 Task: Add Saavy Naturals Sweet Orange Hand Wash to the cart.
Action: Mouse moved to (886, 321)
Screenshot: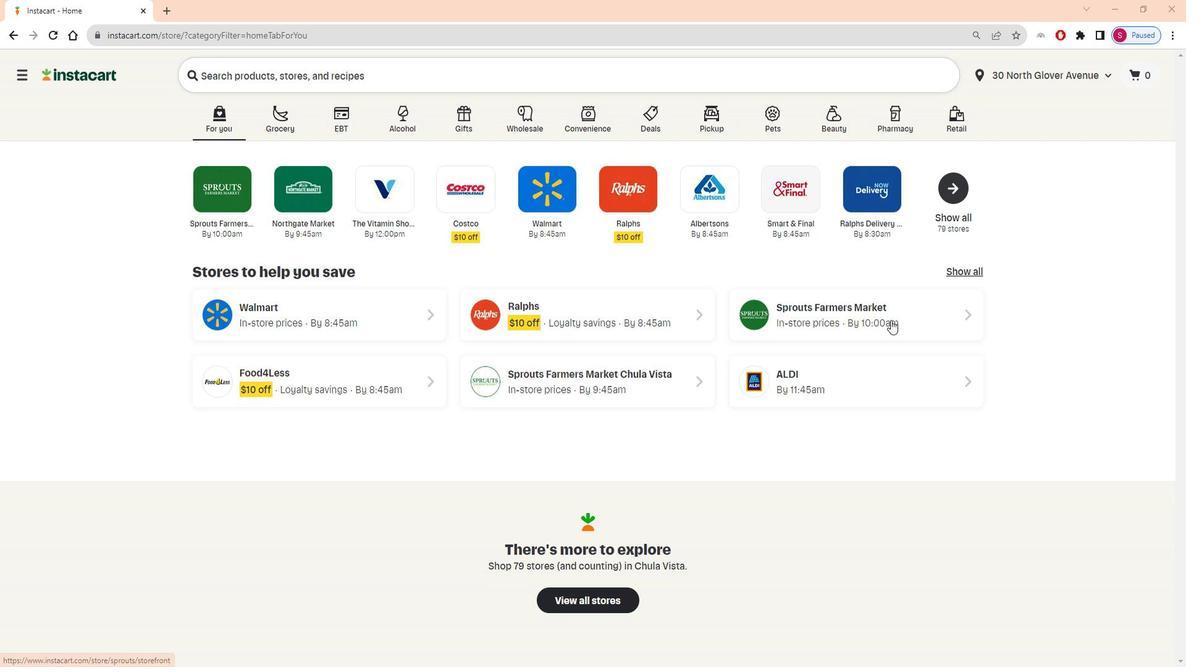 
Action: Mouse pressed left at (886, 321)
Screenshot: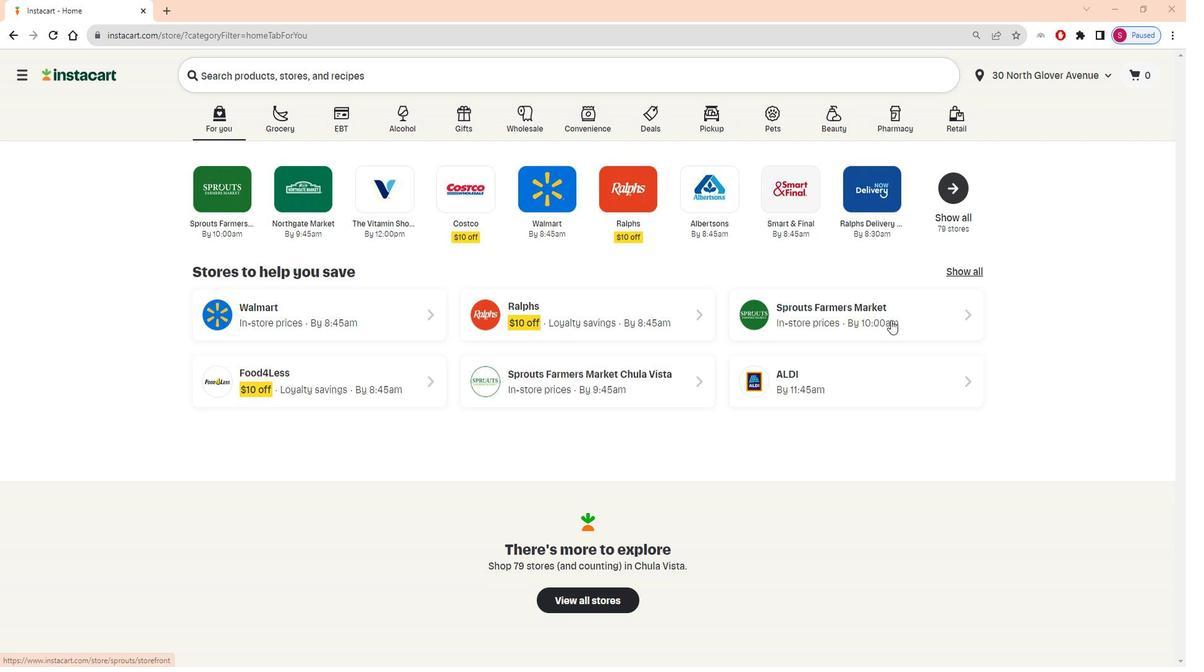 
Action: Mouse moved to (64, 496)
Screenshot: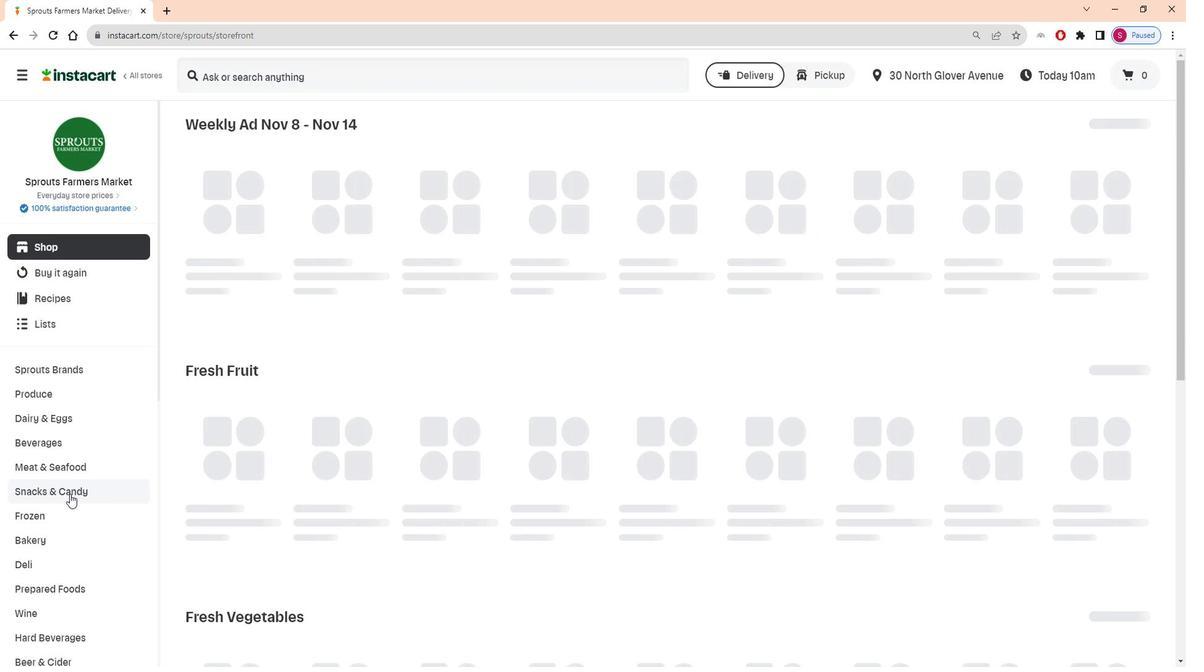 
Action: Mouse scrolled (64, 496) with delta (0, 0)
Screenshot: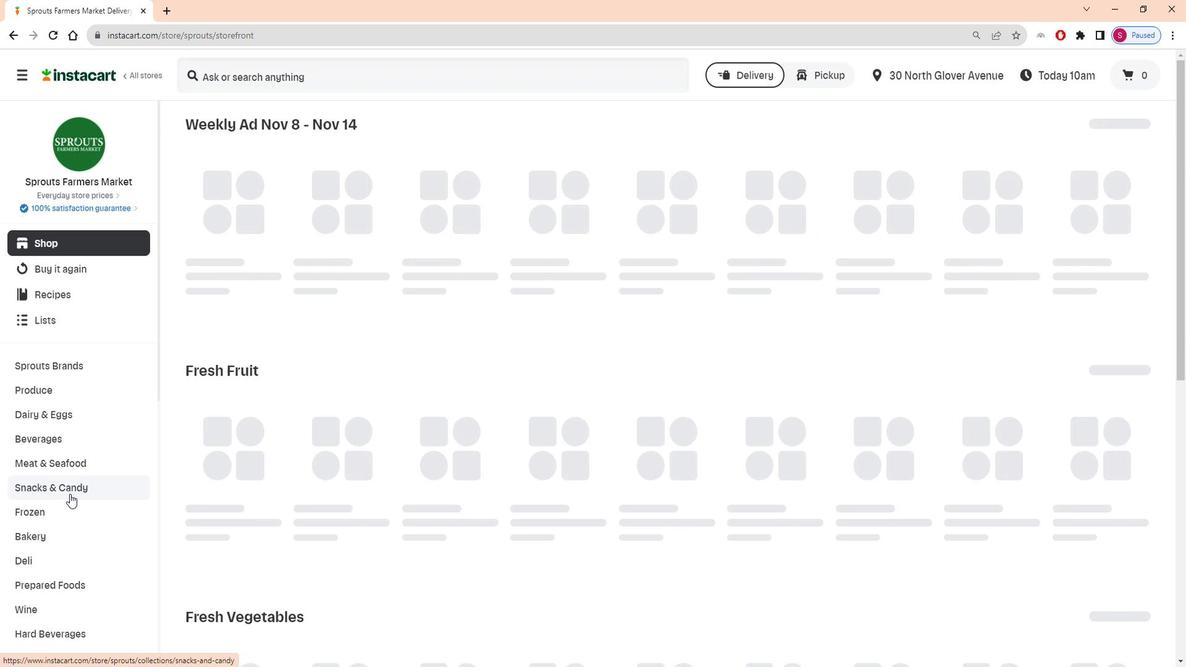 
Action: Mouse scrolled (64, 496) with delta (0, 0)
Screenshot: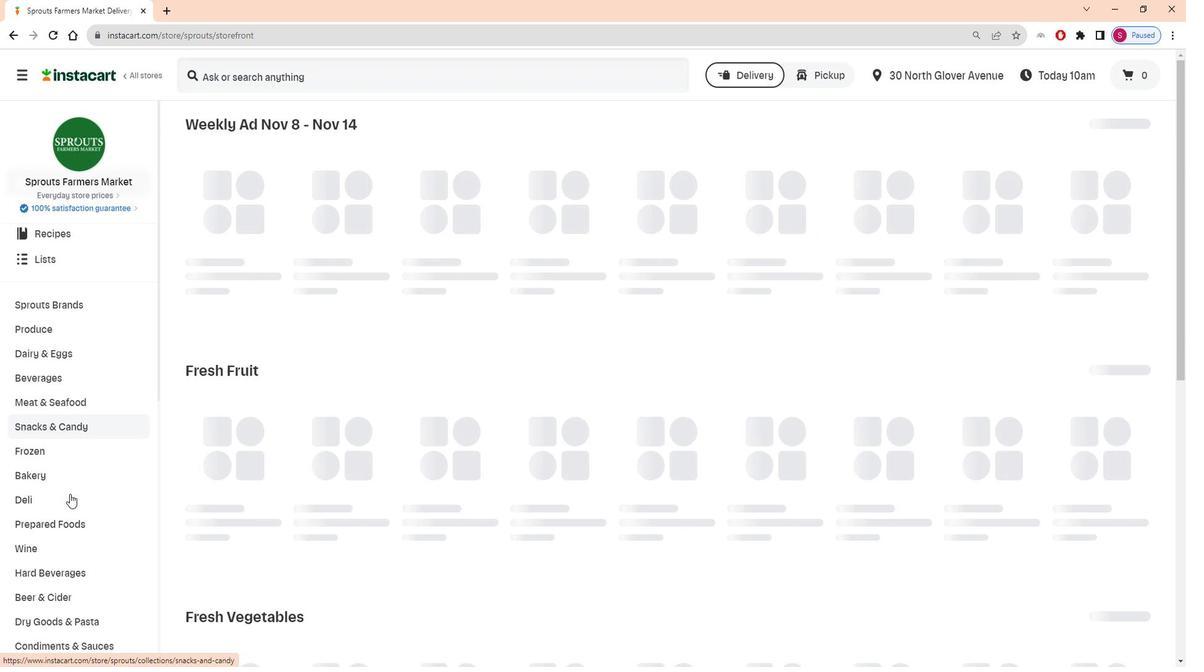 
Action: Mouse scrolled (64, 496) with delta (0, 0)
Screenshot: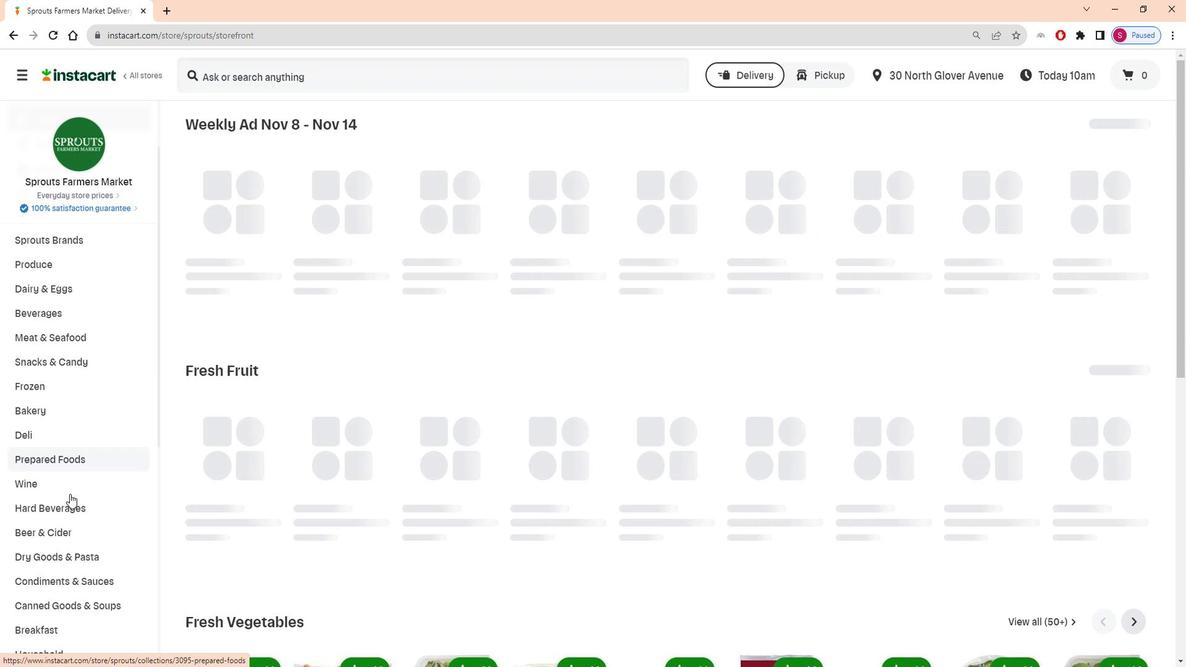 
Action: Mouse scrolled (64, 496) with delta (0, 0)
Screenshot: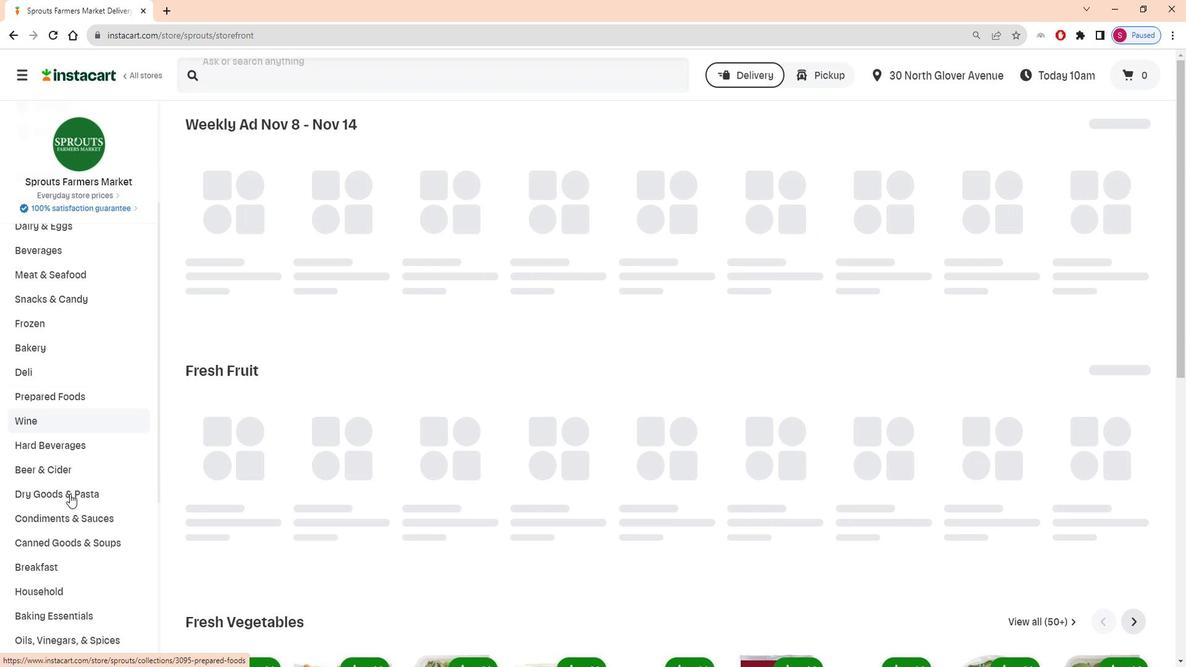 
Action: Mouse scrolled (64, 496) with delta (0, 0)
Screenshot: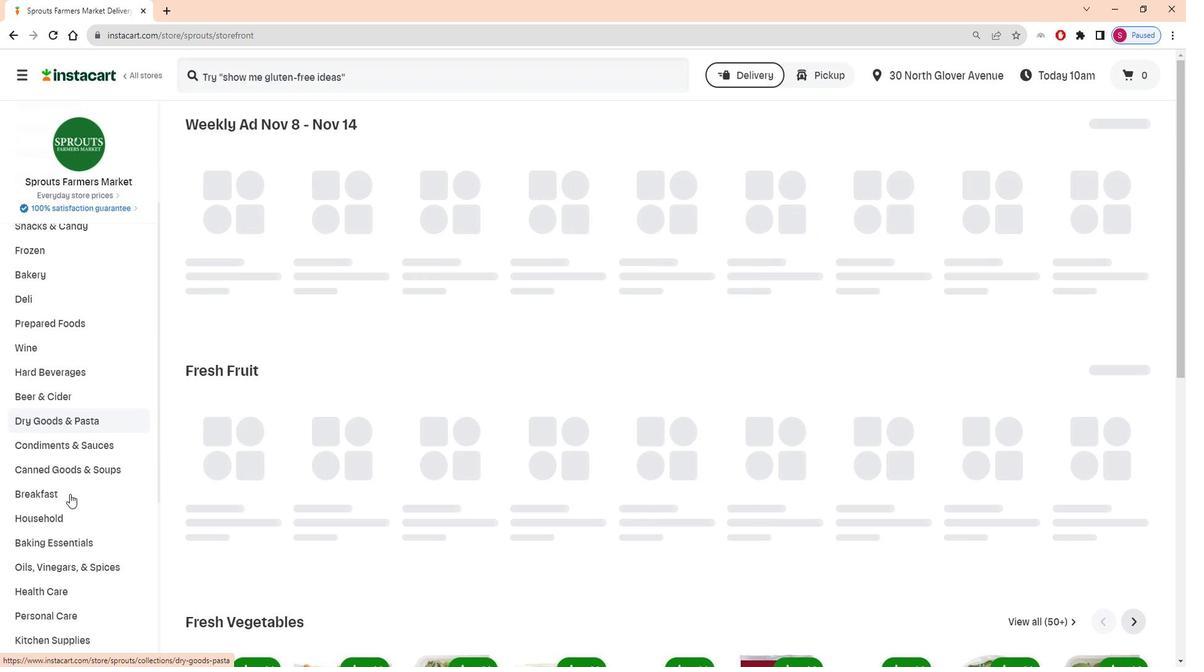 
Action: Mouse moved to (77, 564)
Screenshot: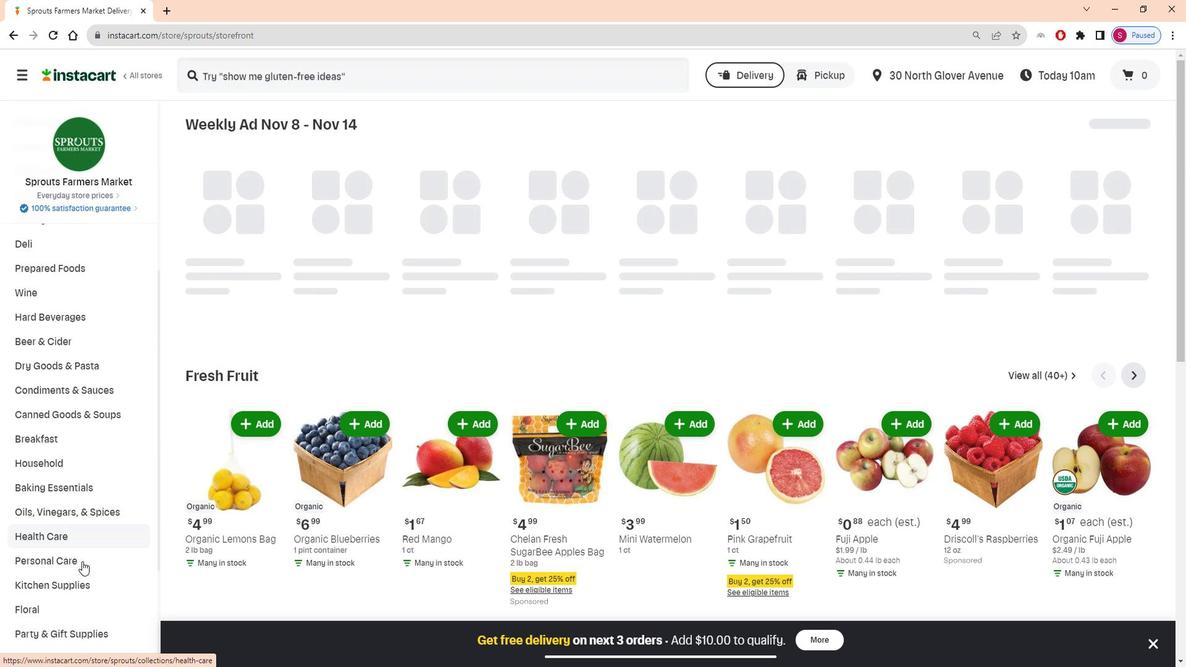 
Action: Mouse pressed left at (77, 564)
Screenshot: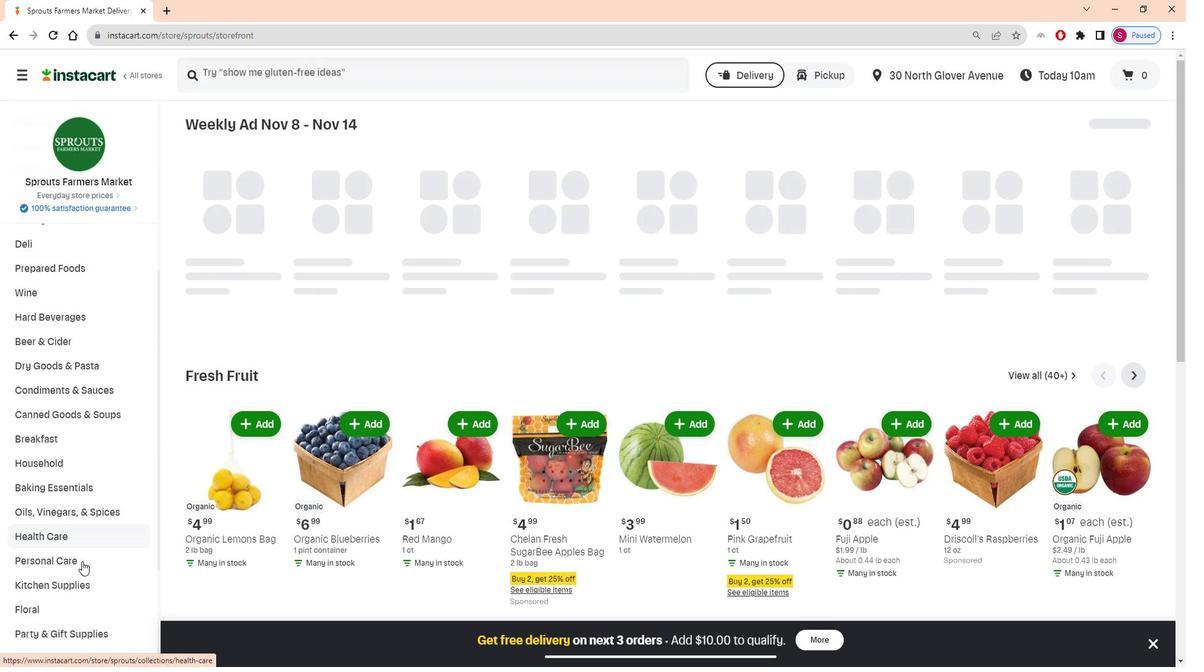 
Action: Mouse moved to (308, 161)
Screenshot: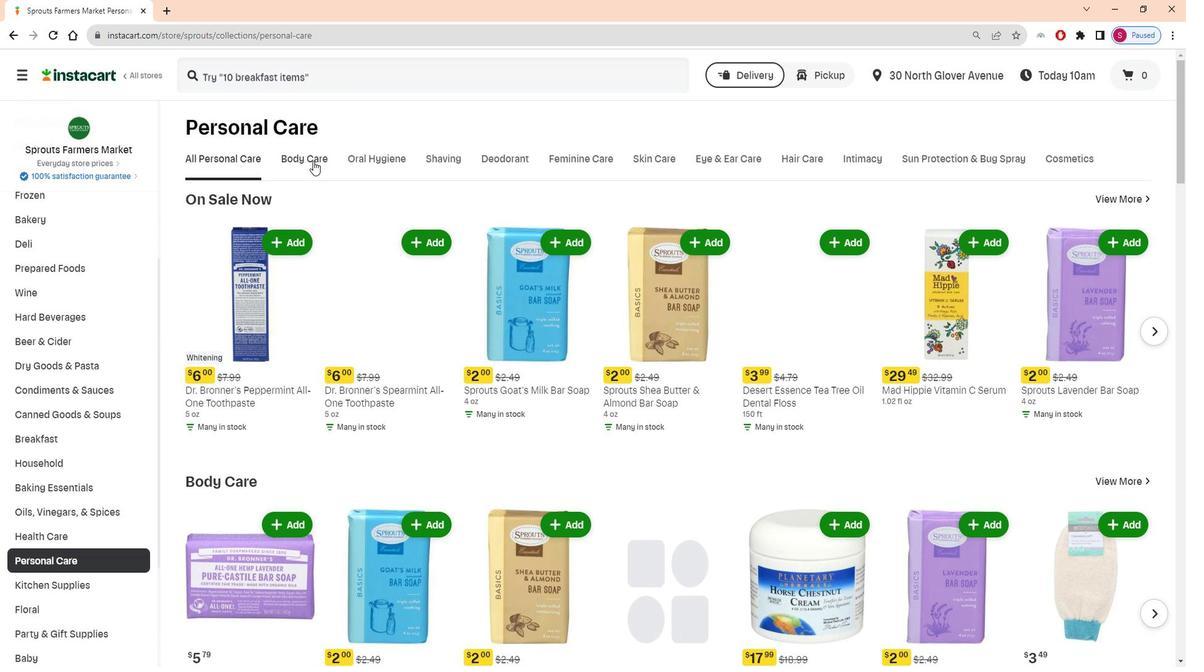 
Action: Mouse pressed left at (308, 161)
Screenshot: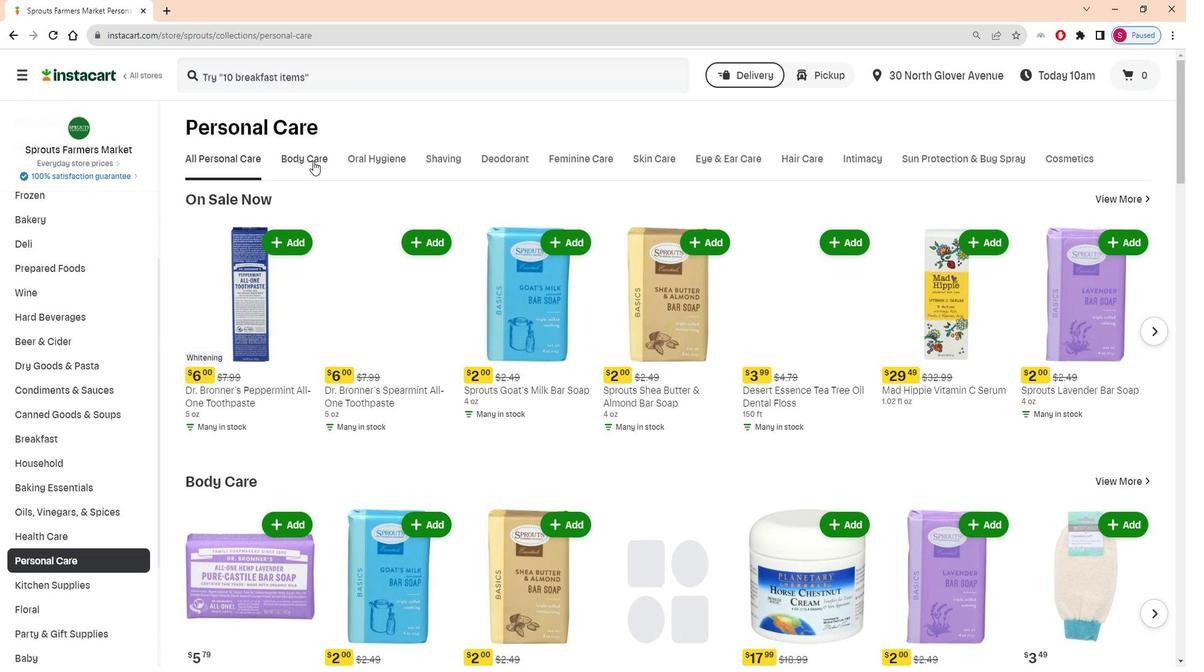 
Action: Mouse moved to (423, 218)
Screenshot: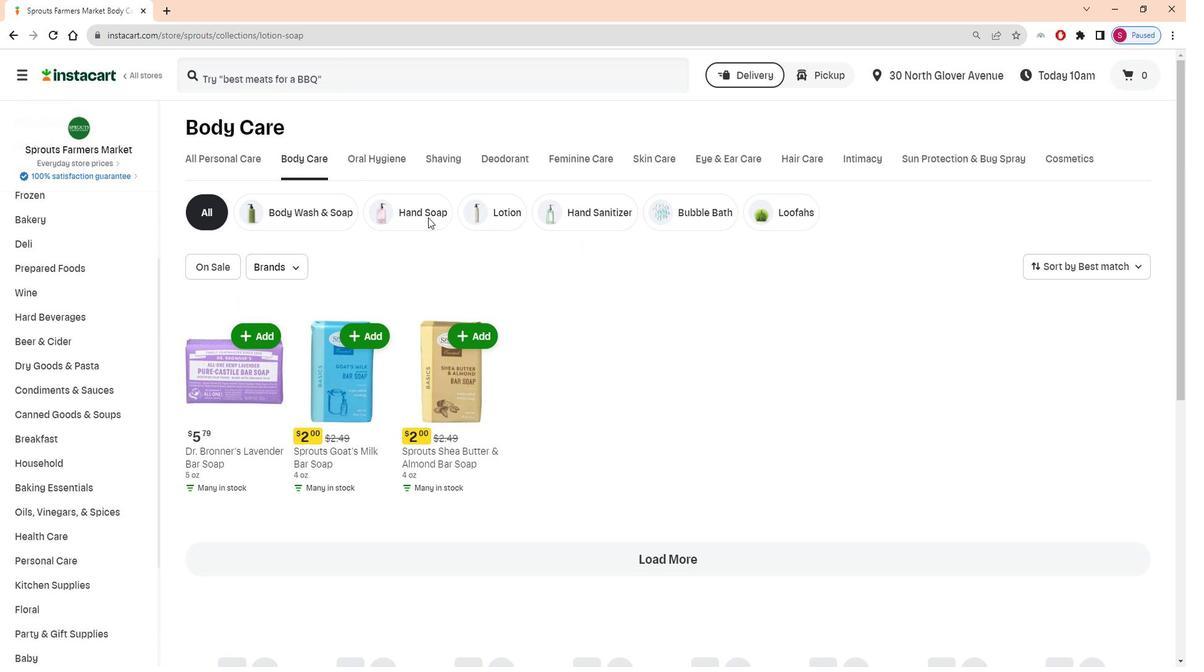
Action: Mouse pressed left at (423, 218)
Screenshot: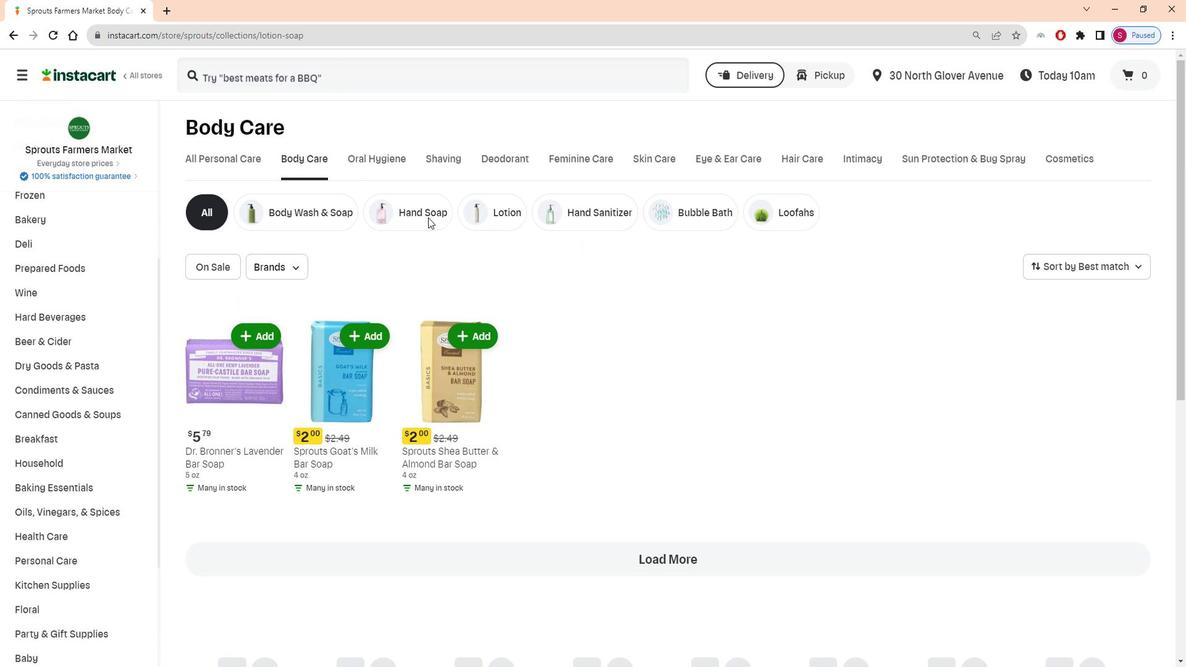 
Action: Mouse moved to (402, 80)
Screenshot: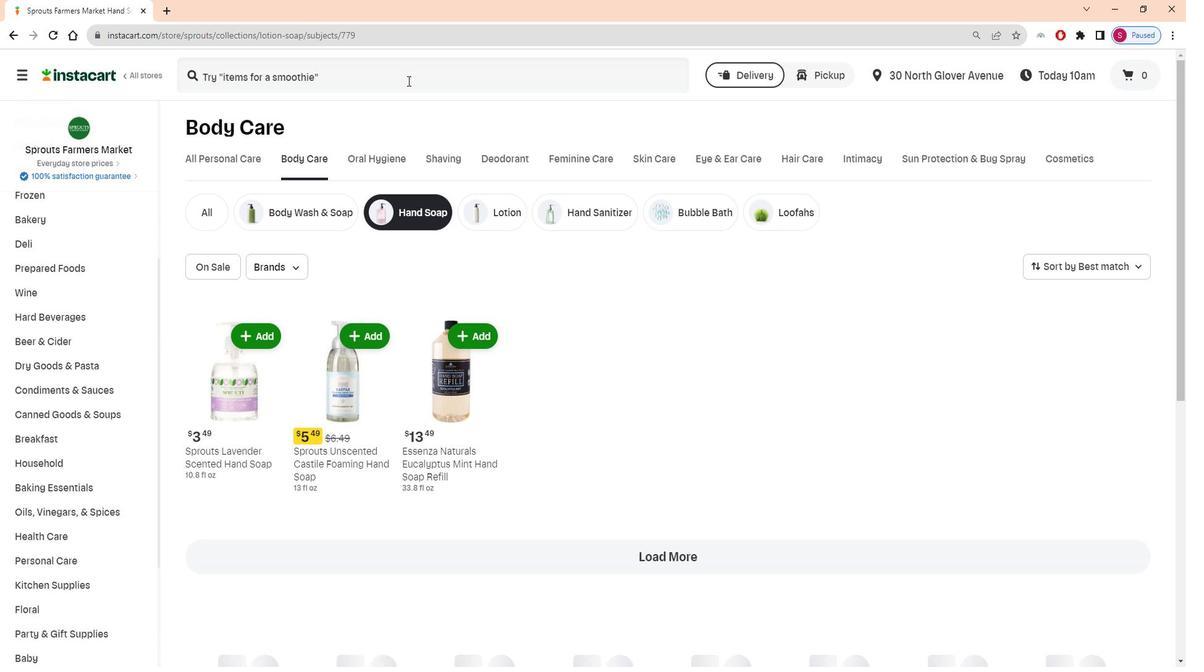 
Action: Mouse pressed left at (402, 80)
Screenshot: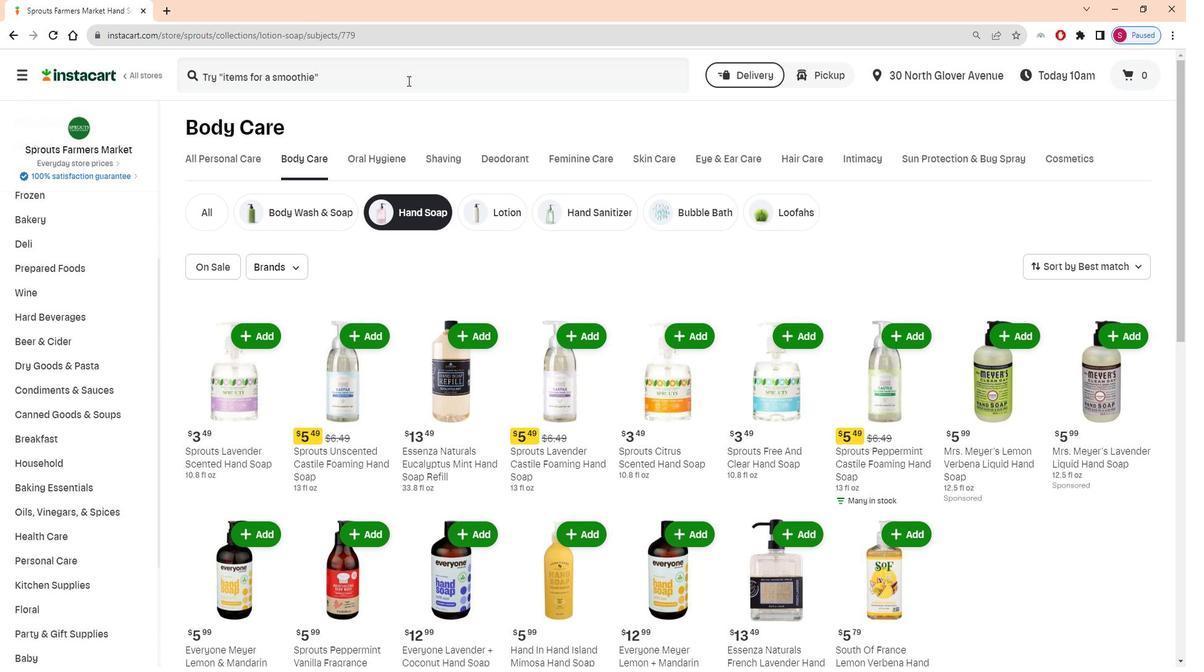 
Action: Mouse moved to (400, 81)
Screenshot: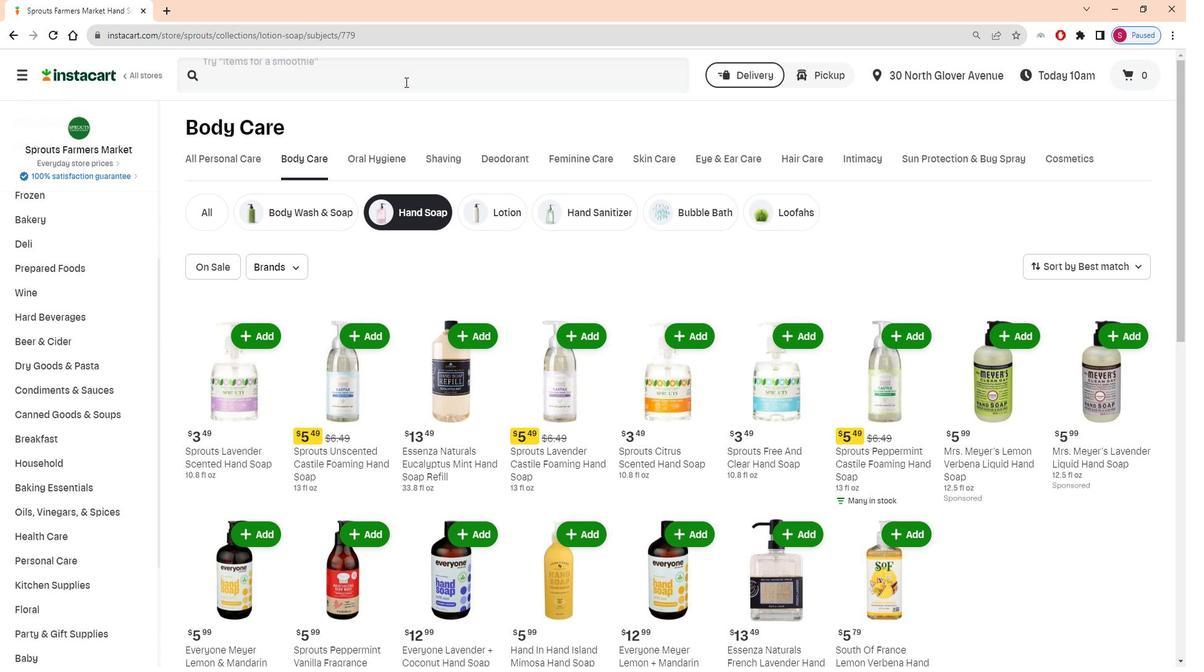 
Action: Mouse pressed left at (400, 81)
Screenshot: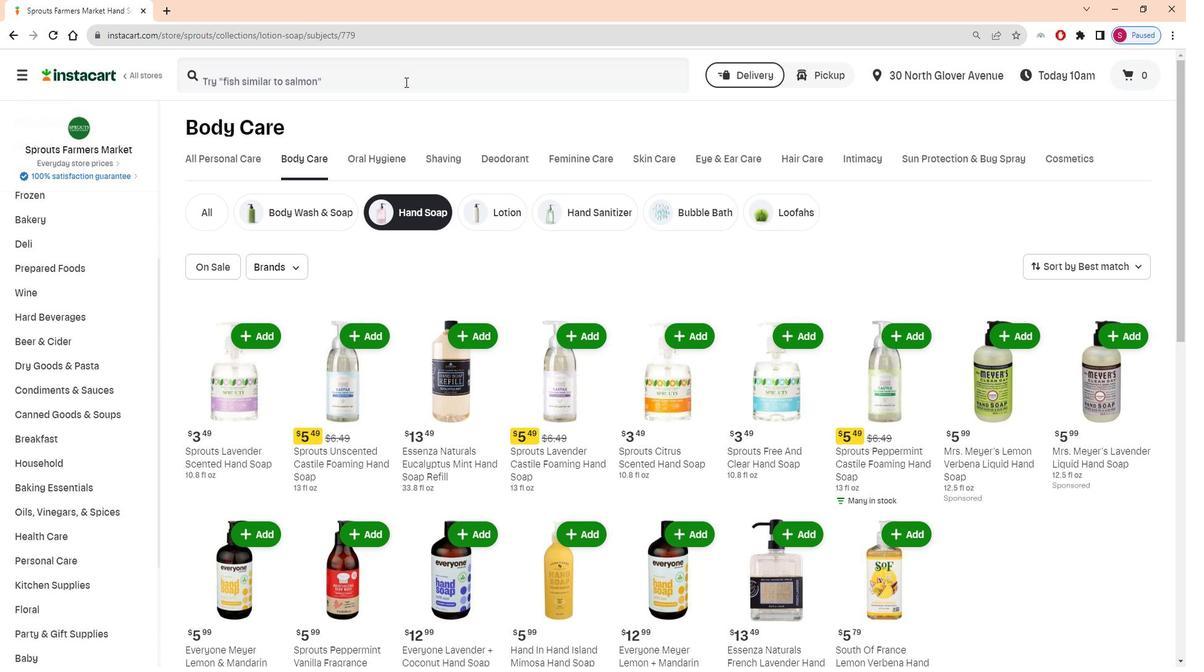 
Action: Mouse moved to (355, 76)
Screenshot: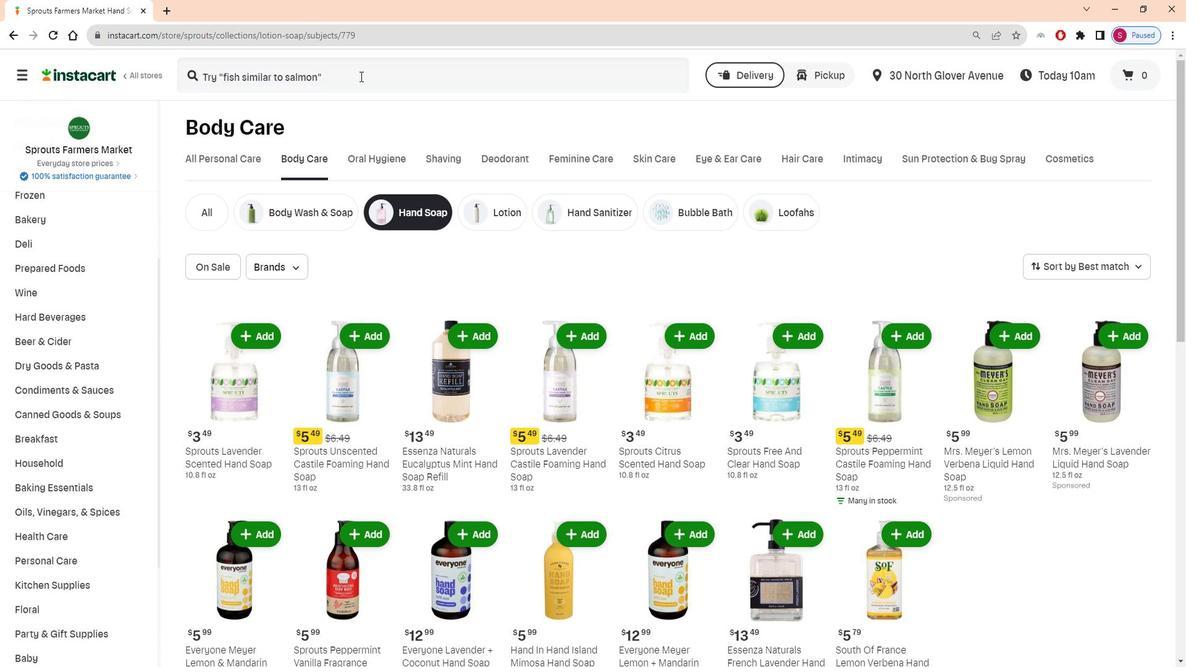 
Action: Mouse pressed left at (355, 76)
Screenshot: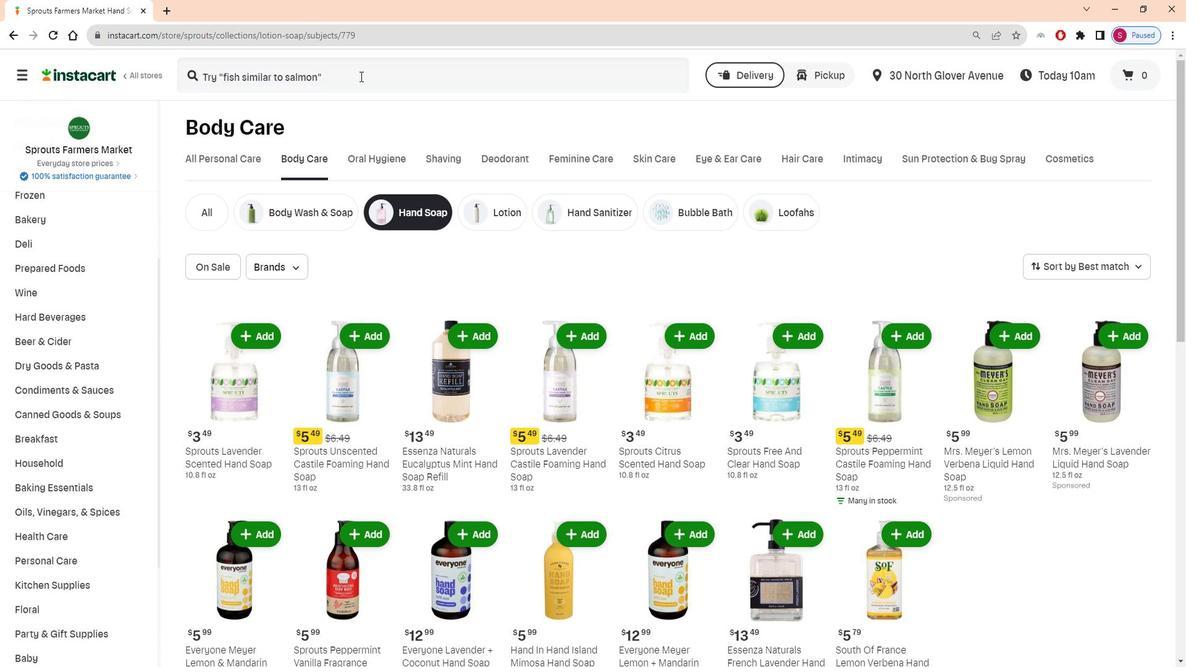 
Action: Mouse moved to (332, 73)
Screenshot: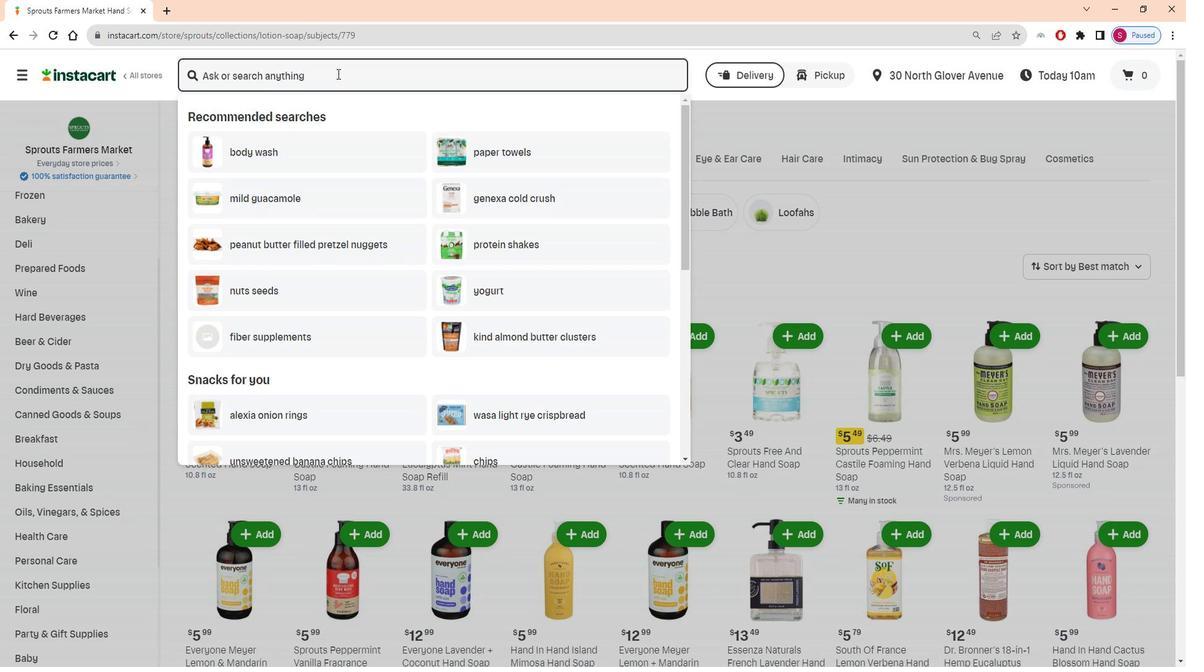 
Action: Mouse pressed left at (332, 73)
Screenshot: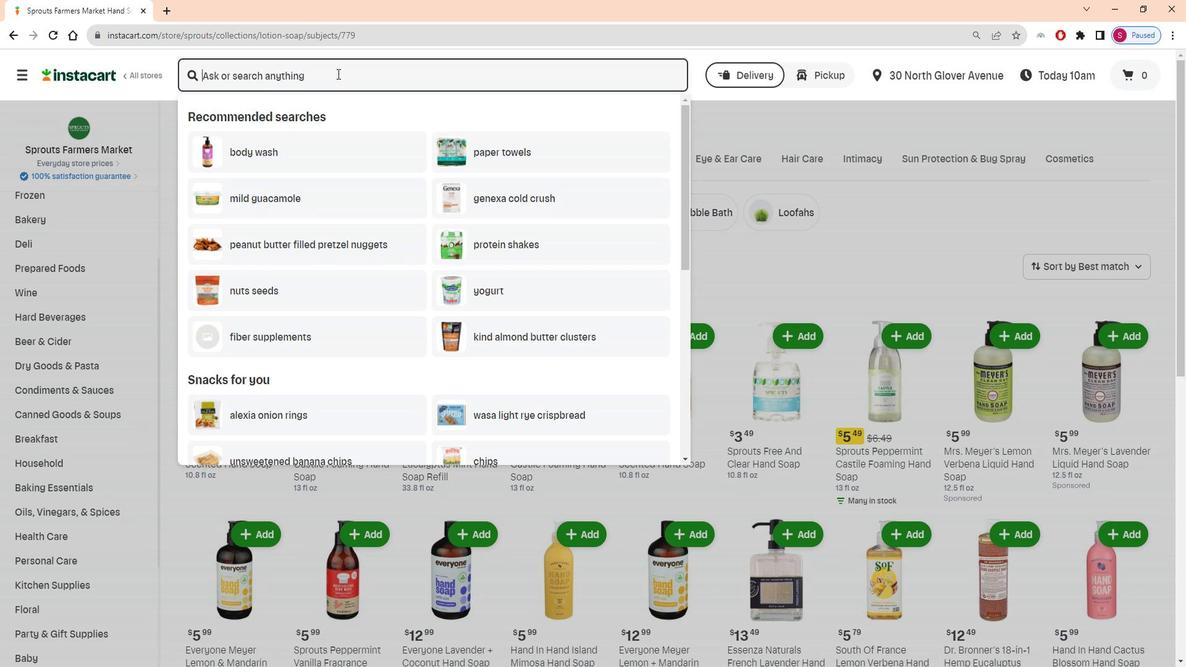 
Action: Mouse moved to (332, 72)
Screenshot: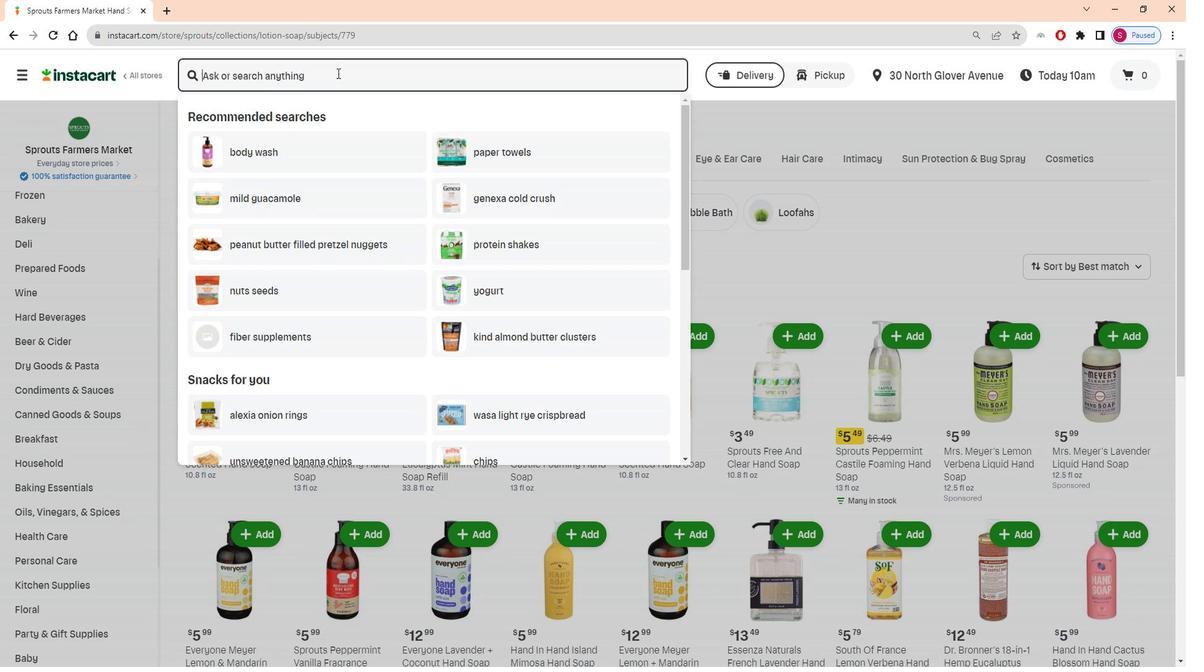 
Action: Key pressed <Key.shift>Saavy<Key.space><Key.shift>Naturals<Key.space><Key.shift>Sweet<Key.space><Key.shift>Orange<Key.space><Key.shift>Hand<Key.space><Key.shift><Key.shift><Key.shift><Key.shift><Key.shift><Key.shift><Key.shift>Wash<Key.space><Key.enter>
Screenshot: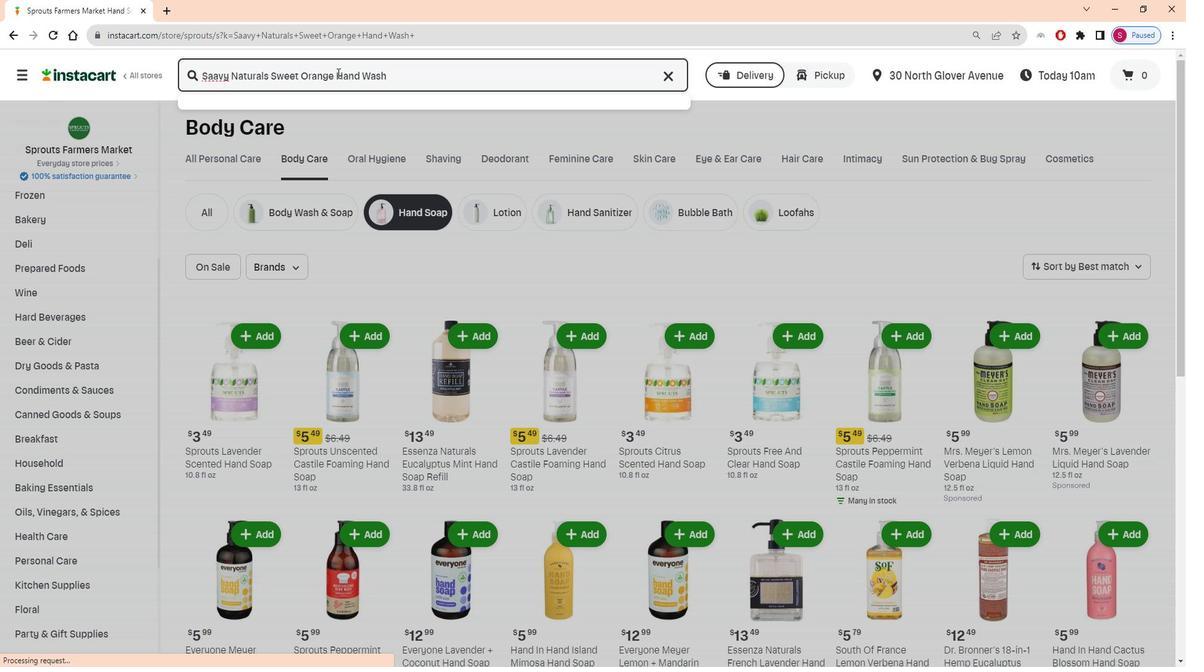 
Action: Mouse moved to (960, 291)
Screenshot: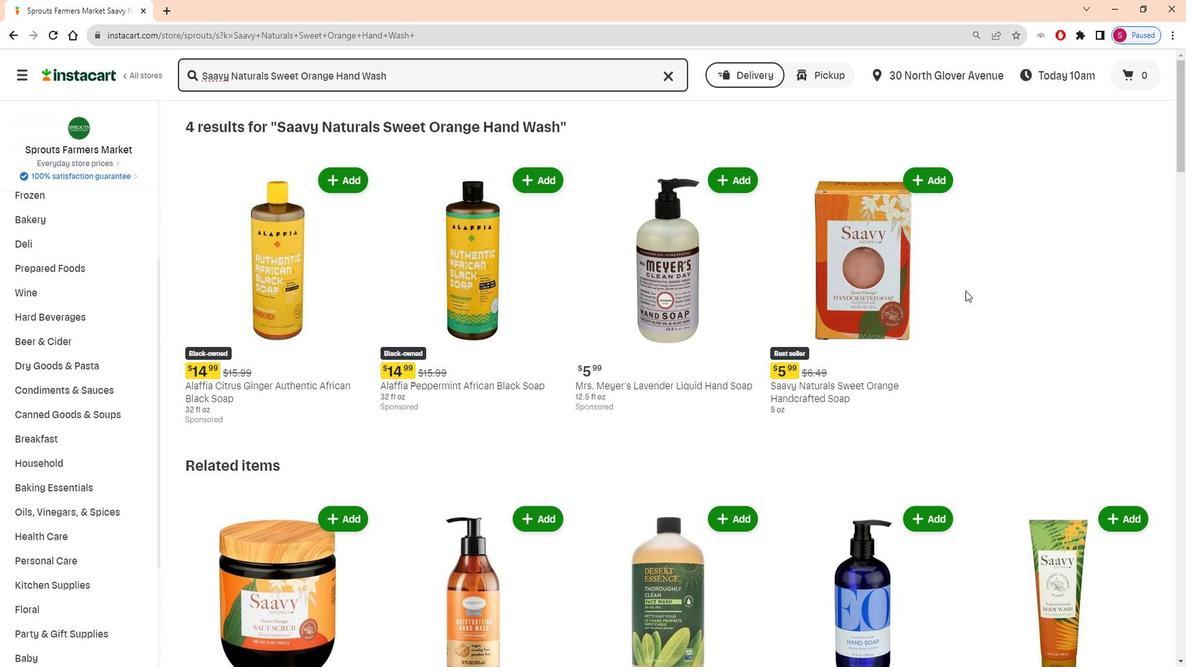 
Action: Mouse scrolled (960, 291) with delta (0, 0)
Screenshot: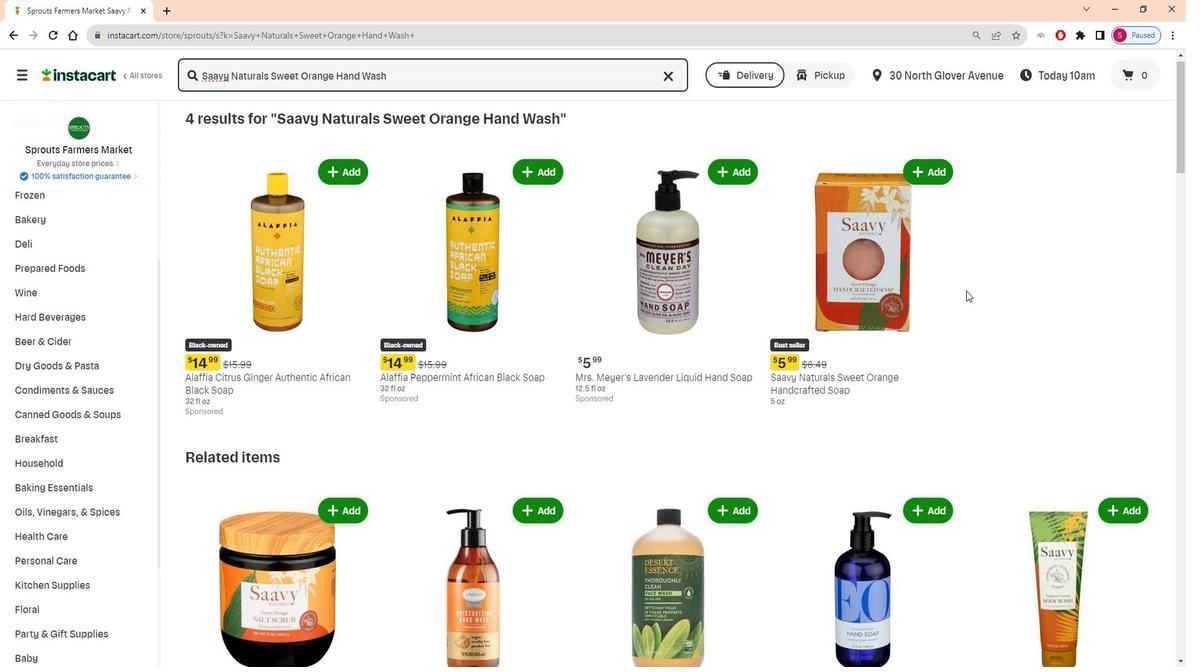 
Action: Mouse moved to (961, 291)
Screenshot: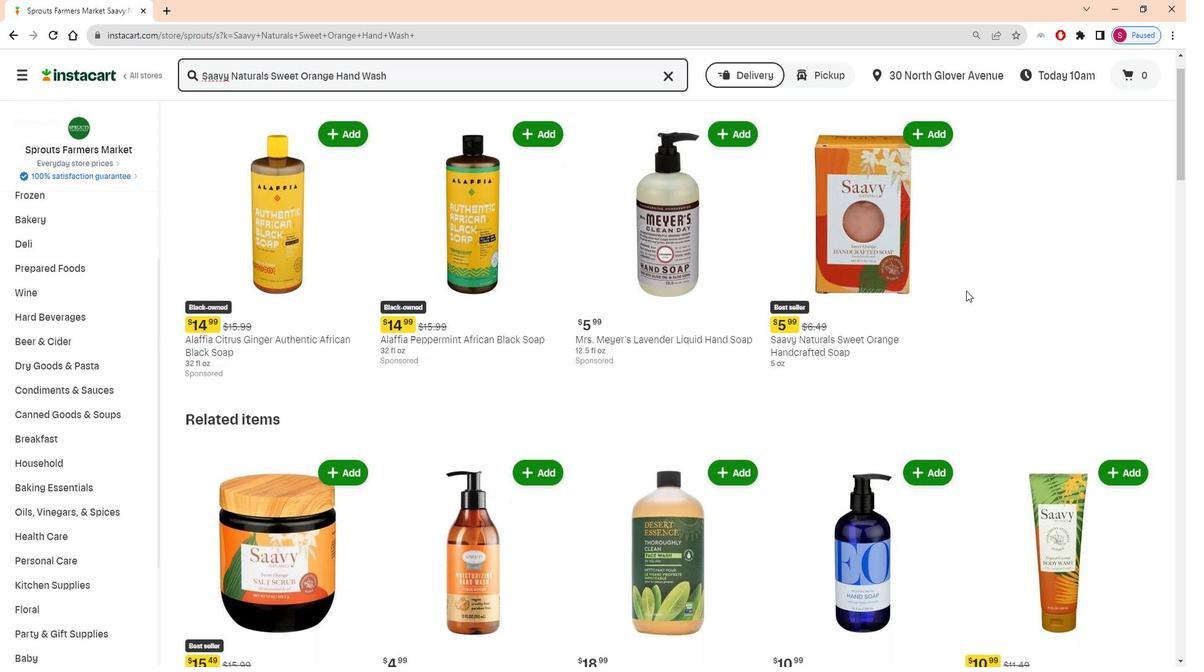 
Action: Mouse scrolled (961, 291) with delta (0, 0)
Screenshot: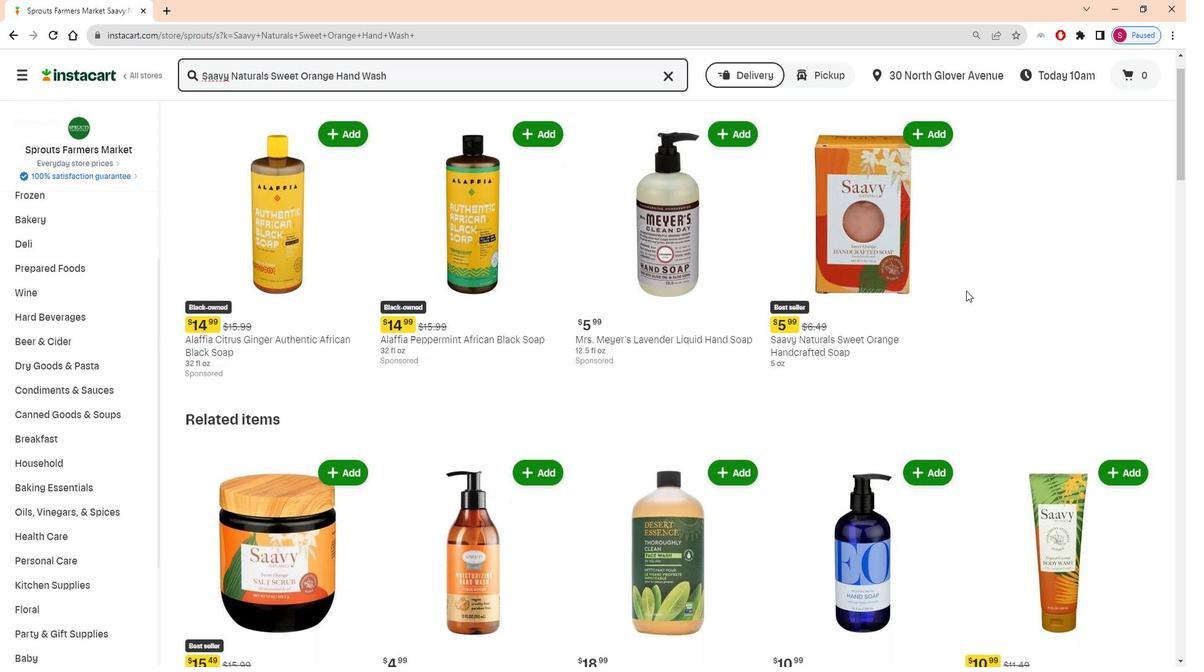 
Action: Mouse scrolled (961, 291) with delta (0, 0)
Screenshot: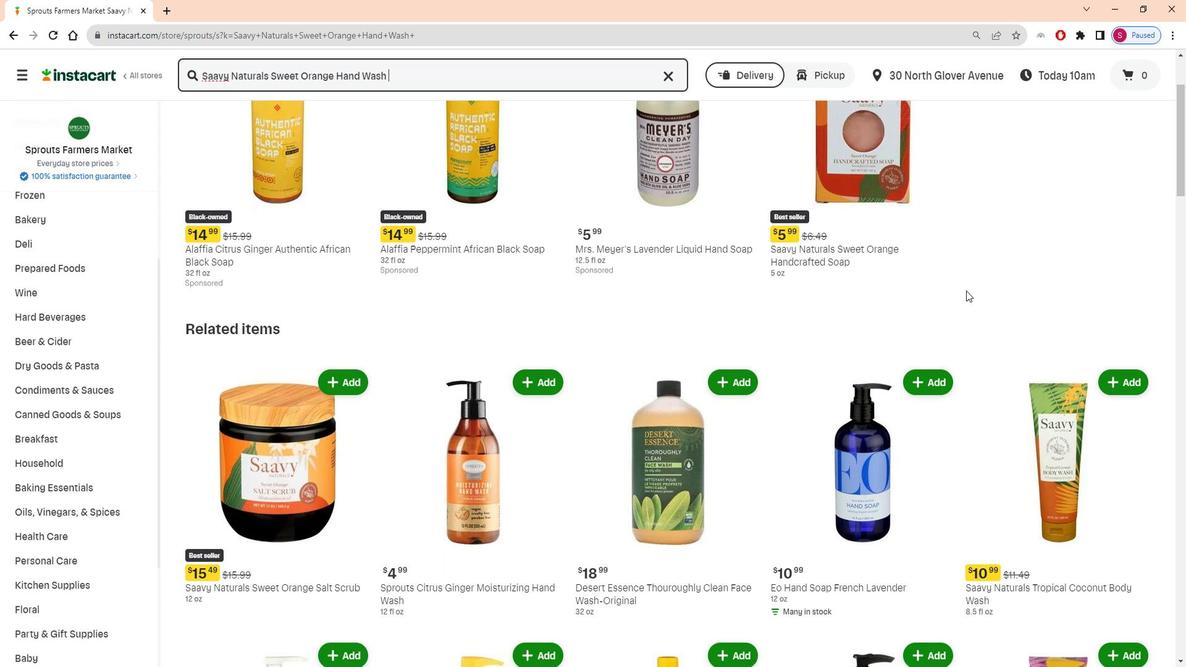 
Action: Mouse scrolled (961, 291) with delta (0, 0)
Screenshot: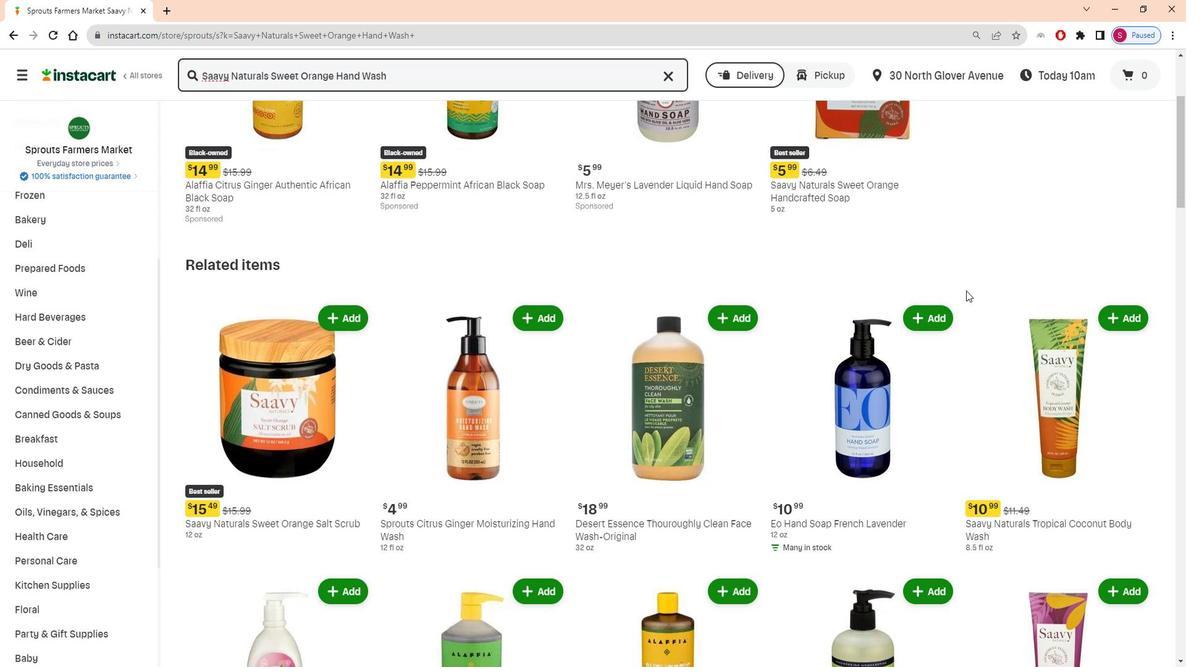 
